 Task: Invite Team Member Softage.1@softage.net to Workspace Document Management. Invite Team Member Softage.2@softage.net to Workspace Document Management. Invite Team Member Softage.3@softage.net to Workspace Document Management. Invite Team Member Softage.4@softage.net to Workspace Document Management
Action: Mouse moved to (1137, 176)
Screenshot: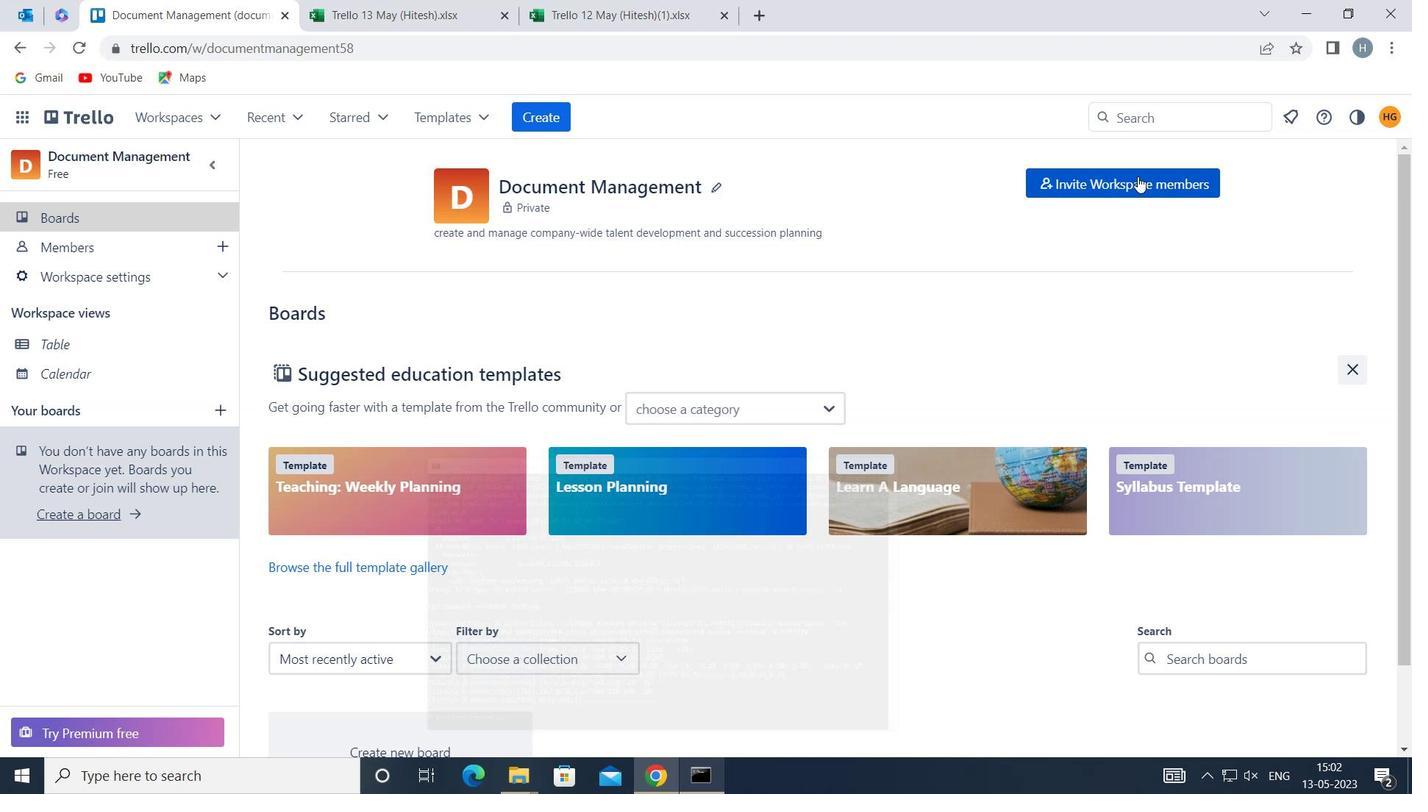 
Action: Mouse pressed left at (1137, 176)
Screenshot: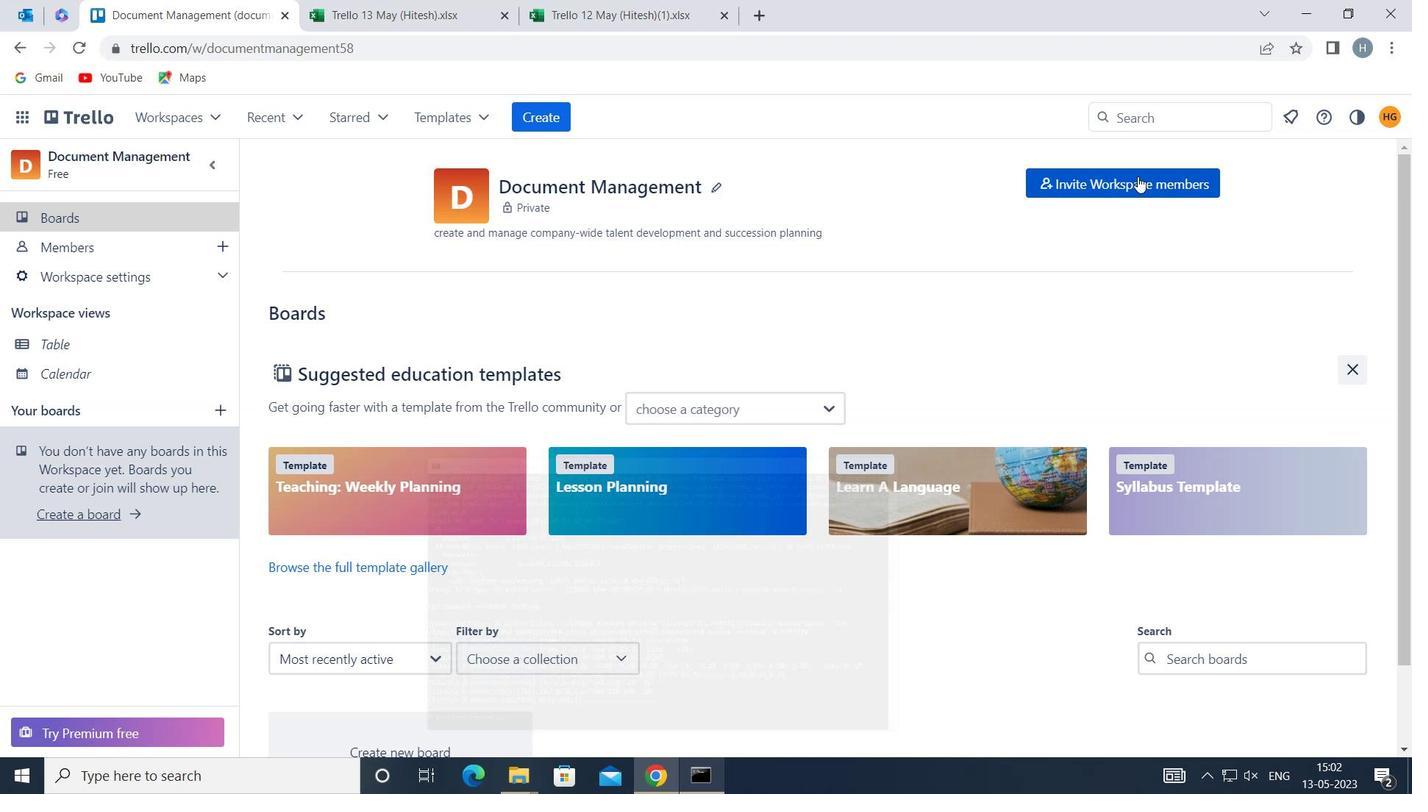 
Action: Mouse moved to (1088, 197)
Screenshot: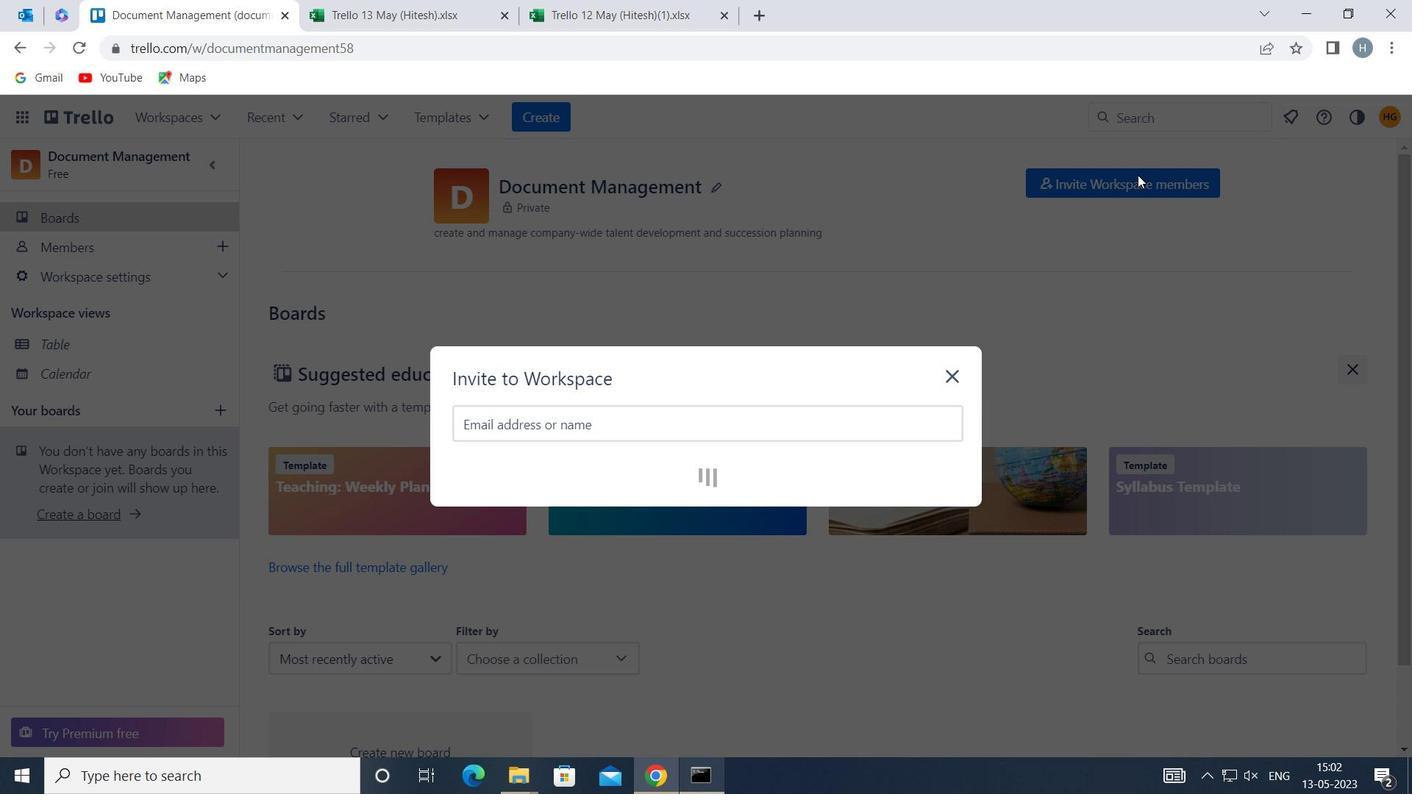 
Action: Key pressed softage.1<Key.shift>@SOFTAGE.NET
Screenshot: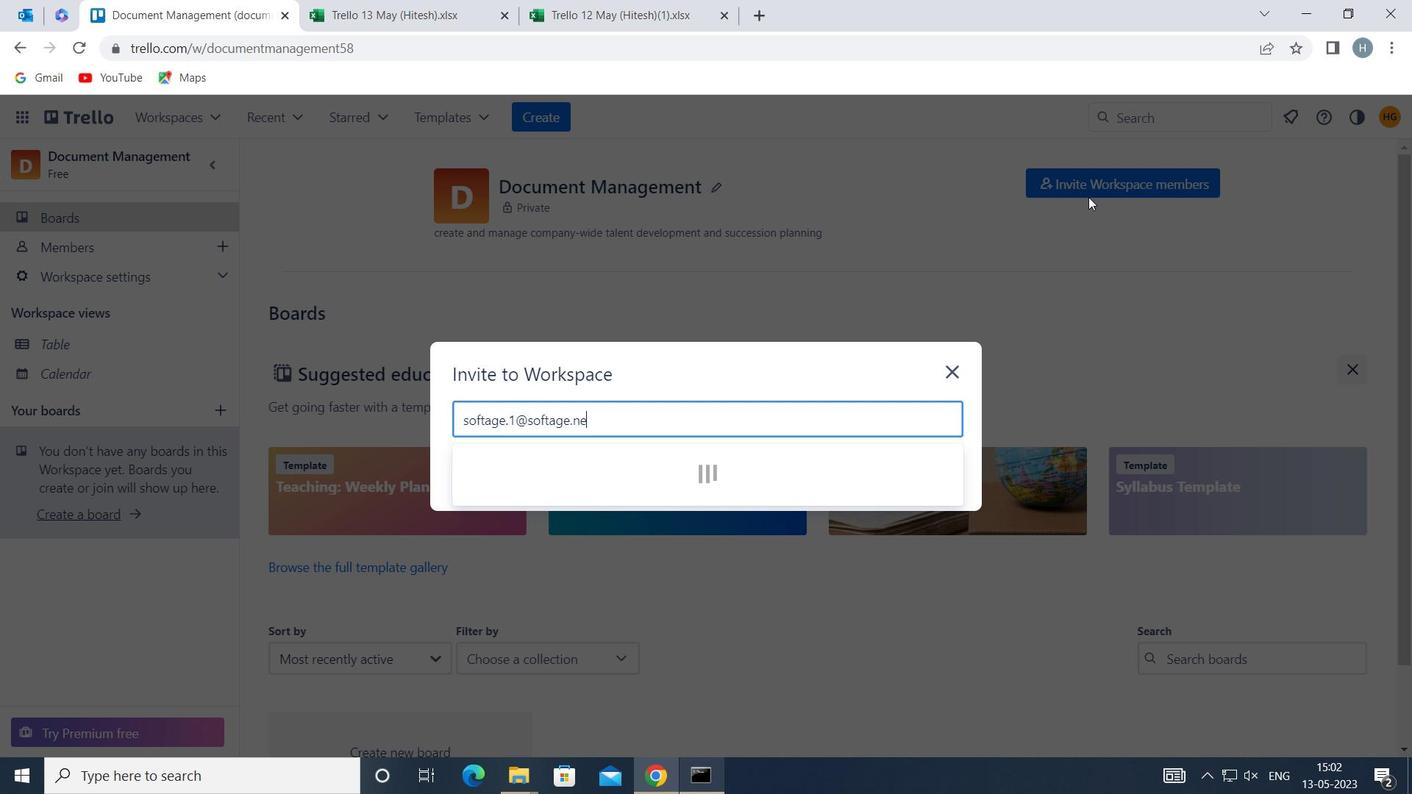 
Action: Mouse moved to (528, 466)
Screenshot: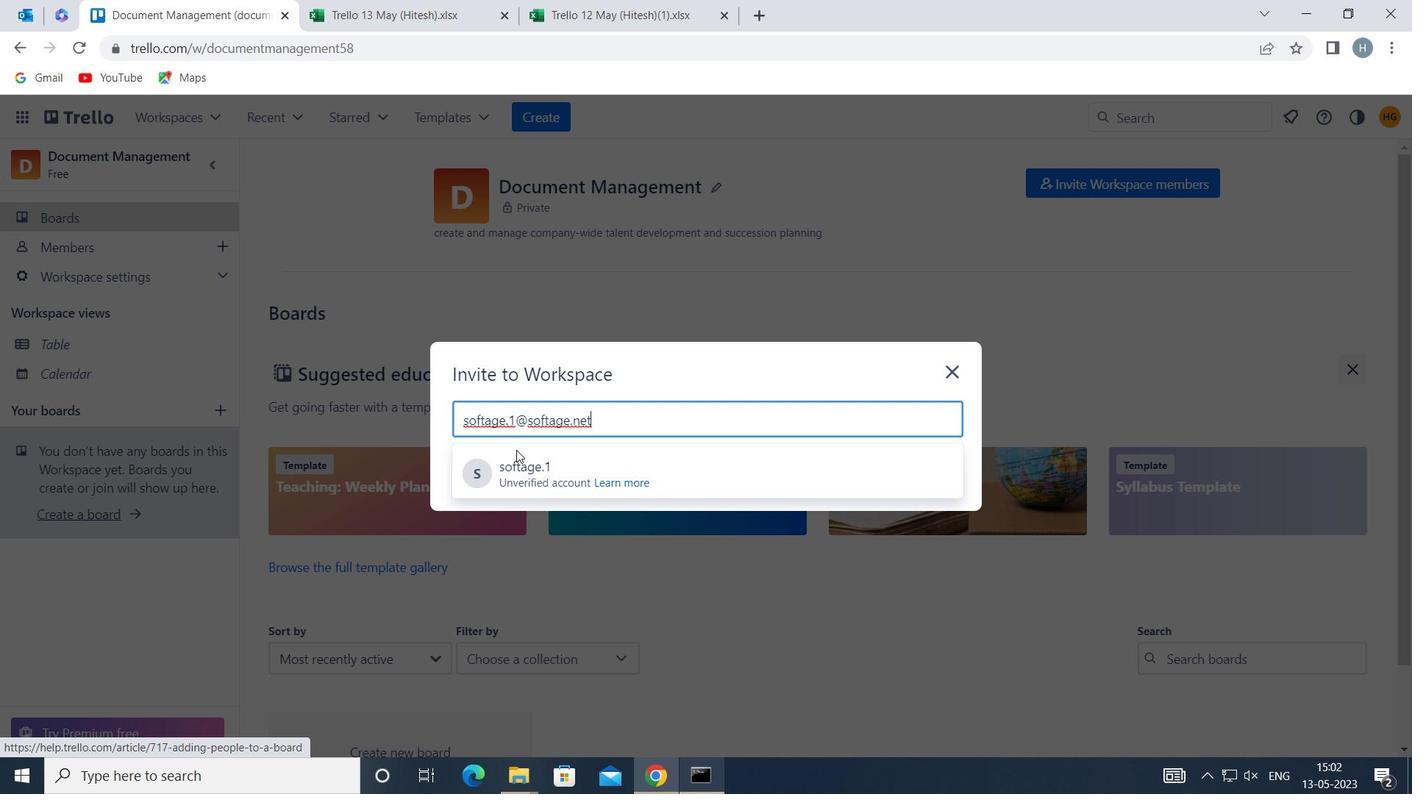 
Action: Mouse pressed left at (528, 466)
Screenshot: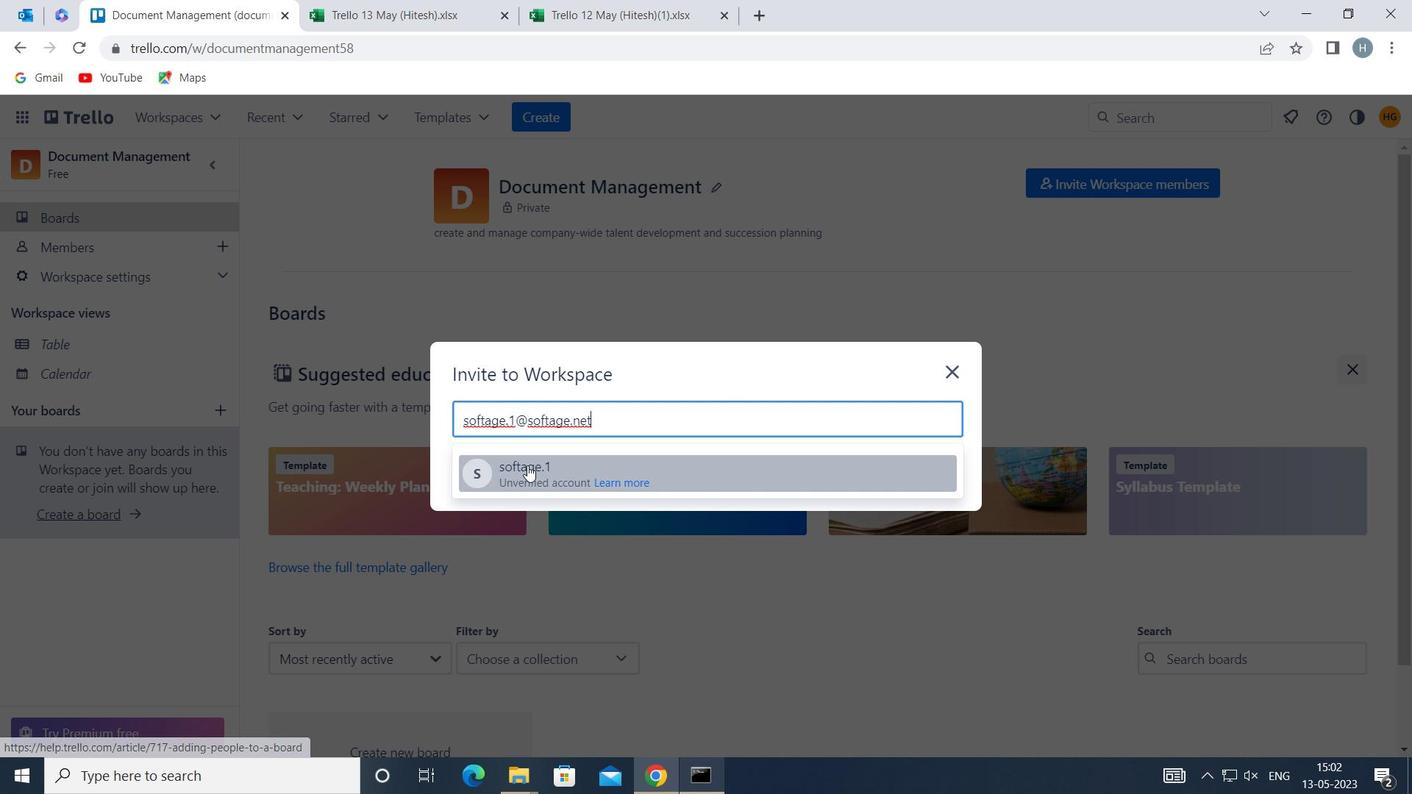 
Action: Mouse moved to (530, 466)
Screenshot: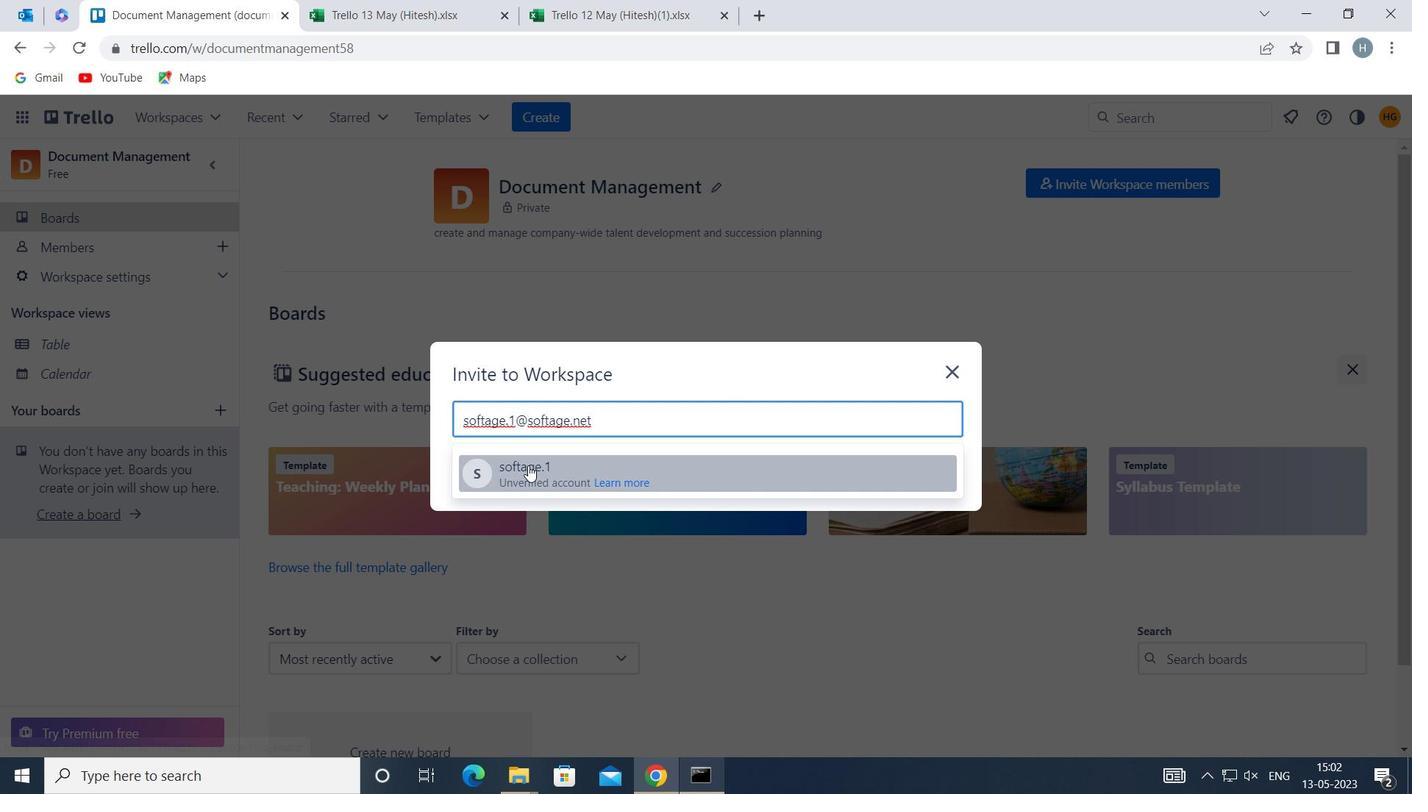 
Action: Key pressed SOFTAGE.2<Key.shift>@SOD<Key.backspace>FTAGE.NET
Screenshot: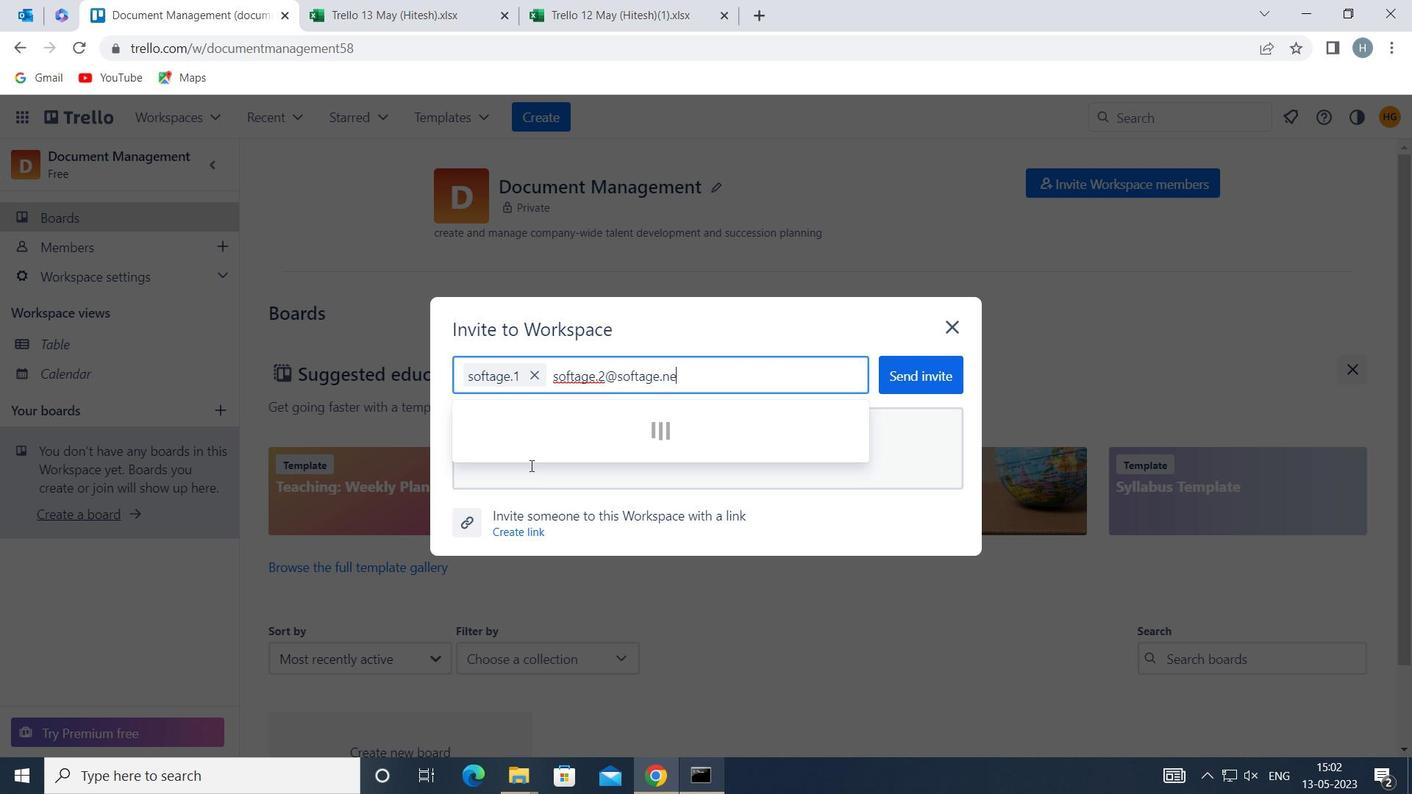 
Action: Mouse moved to (536, 436)
Screenshot: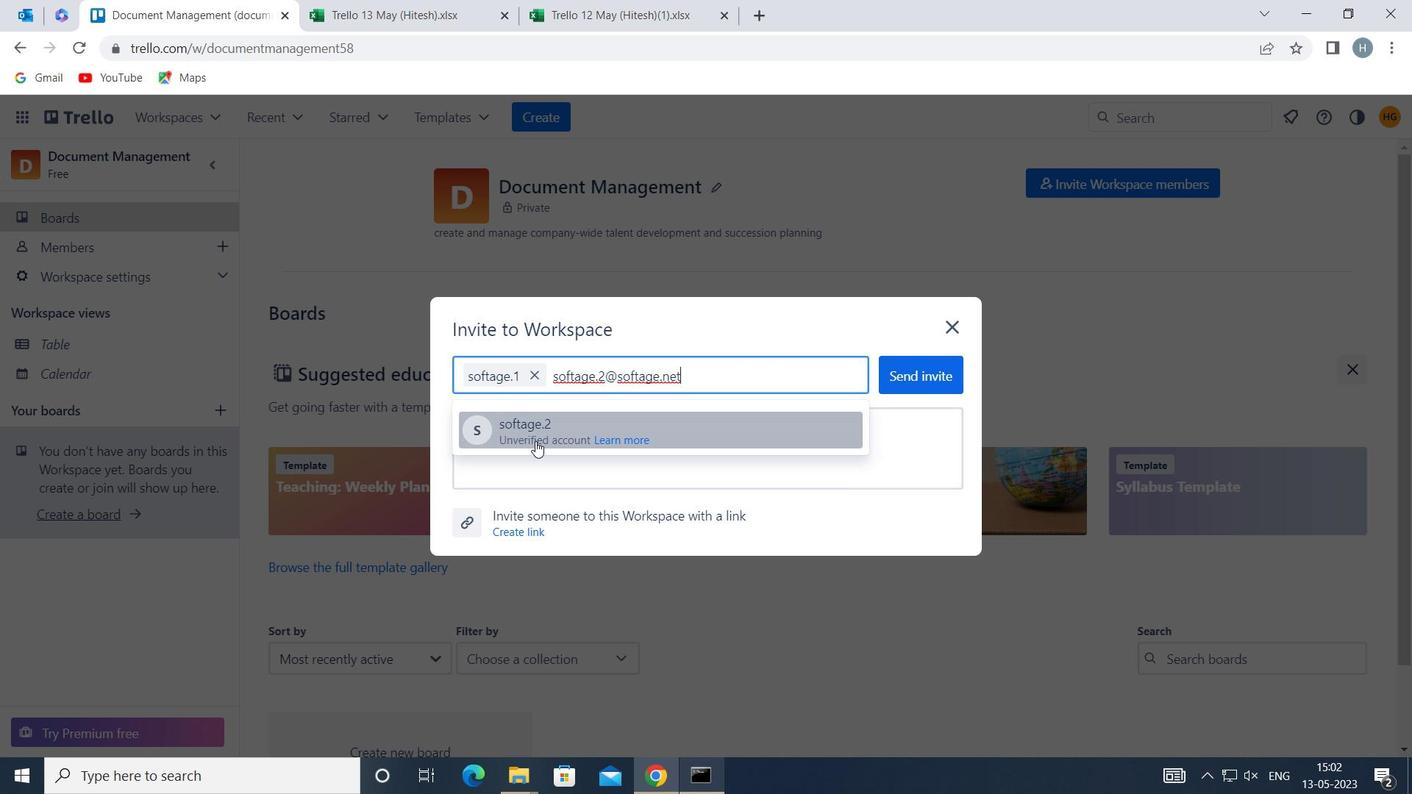 
Action: Mouse pressed left at (536, 436)
Screenshot: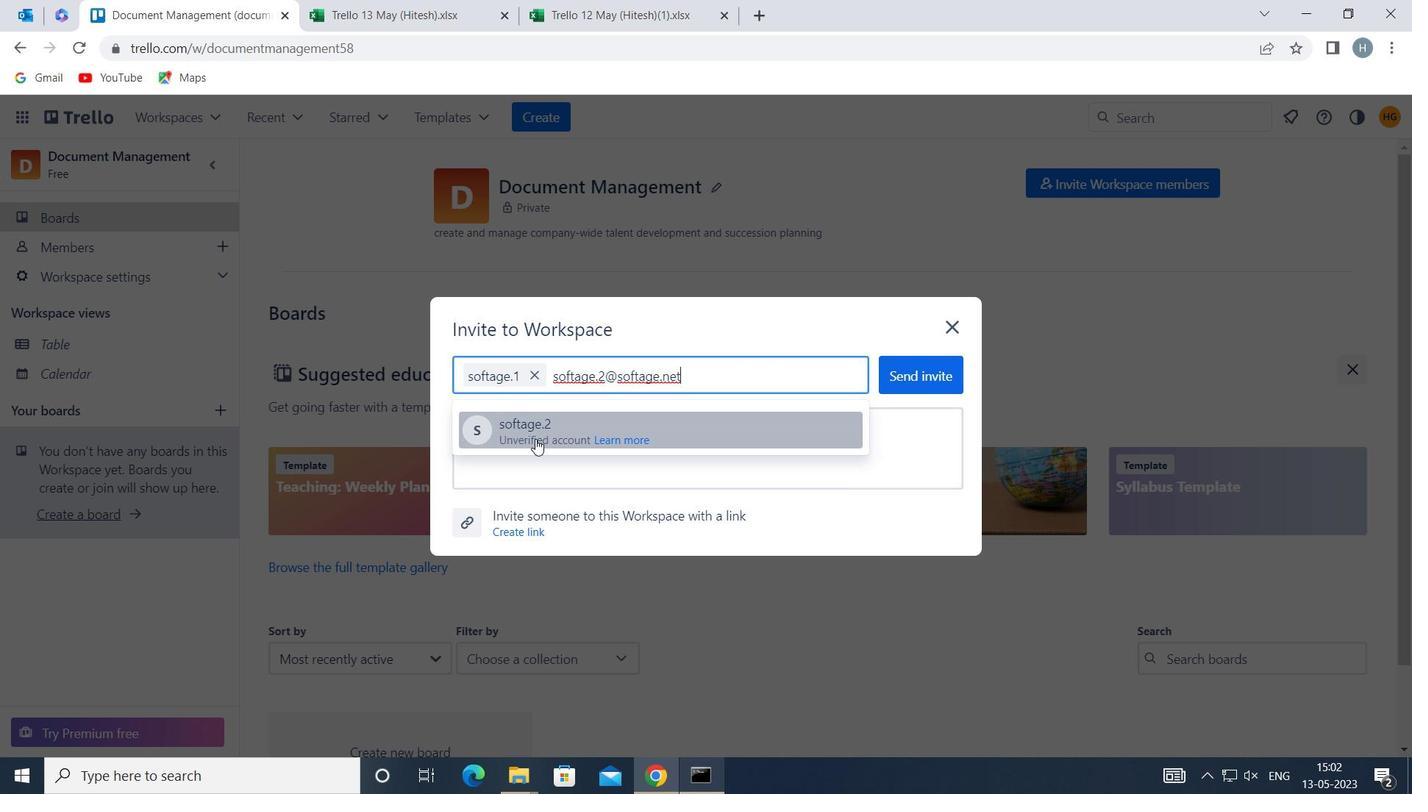 
Action: Key pressed SOFTAGE.3<Key.shift>@SOFTAGE.NET
Screenshot: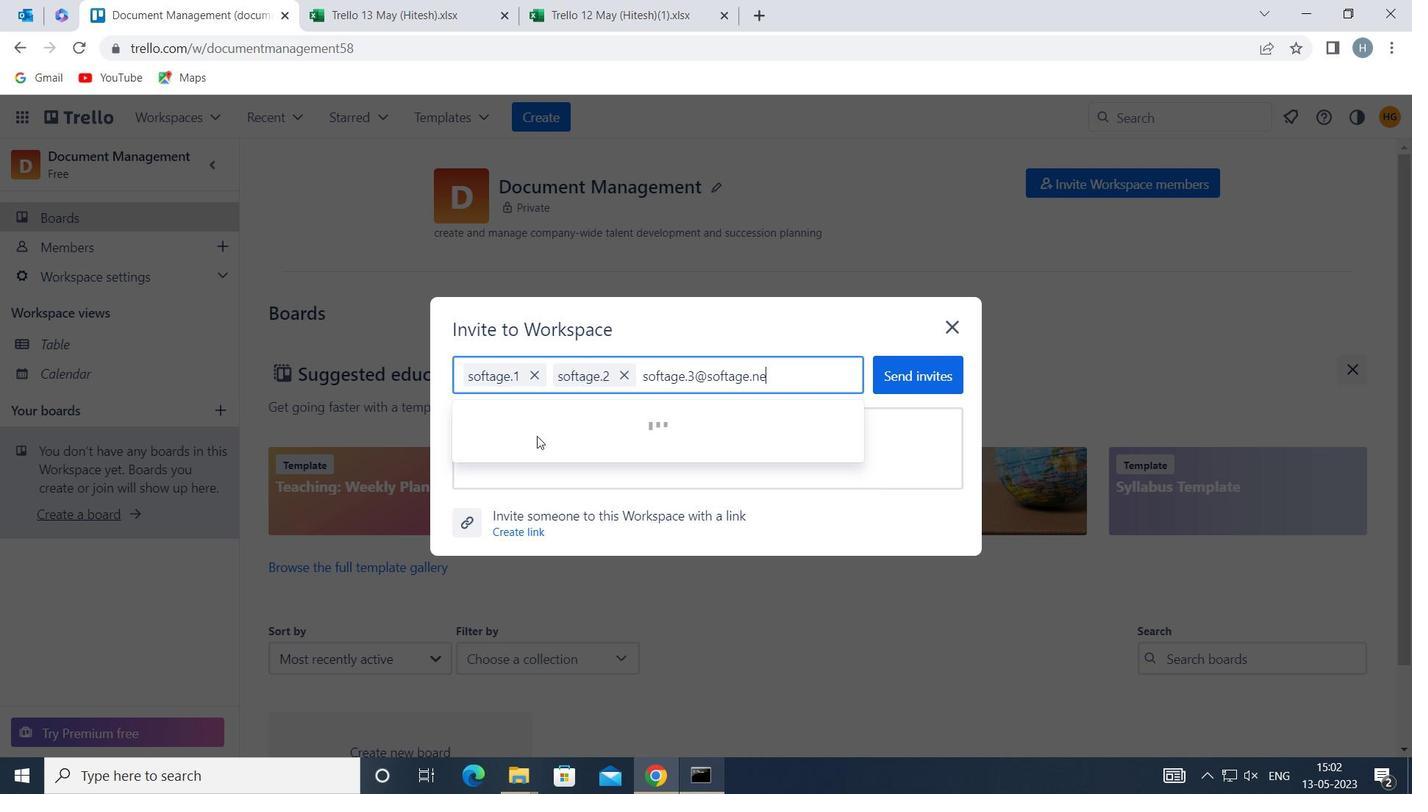 
Action: Mouse moved to (515, 430)
Screenshot: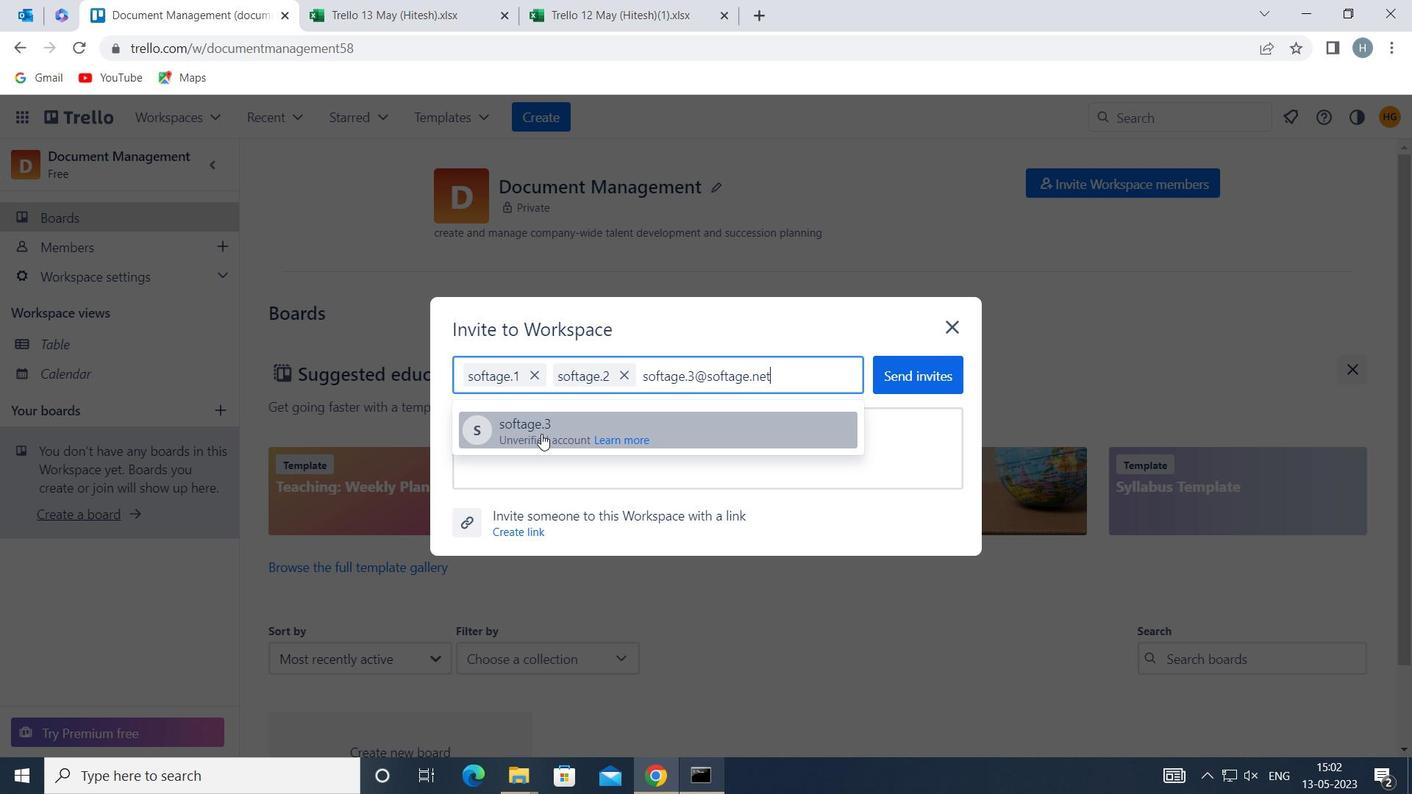 
Action: Mouse pressed left at (515, 430)
Screenshot: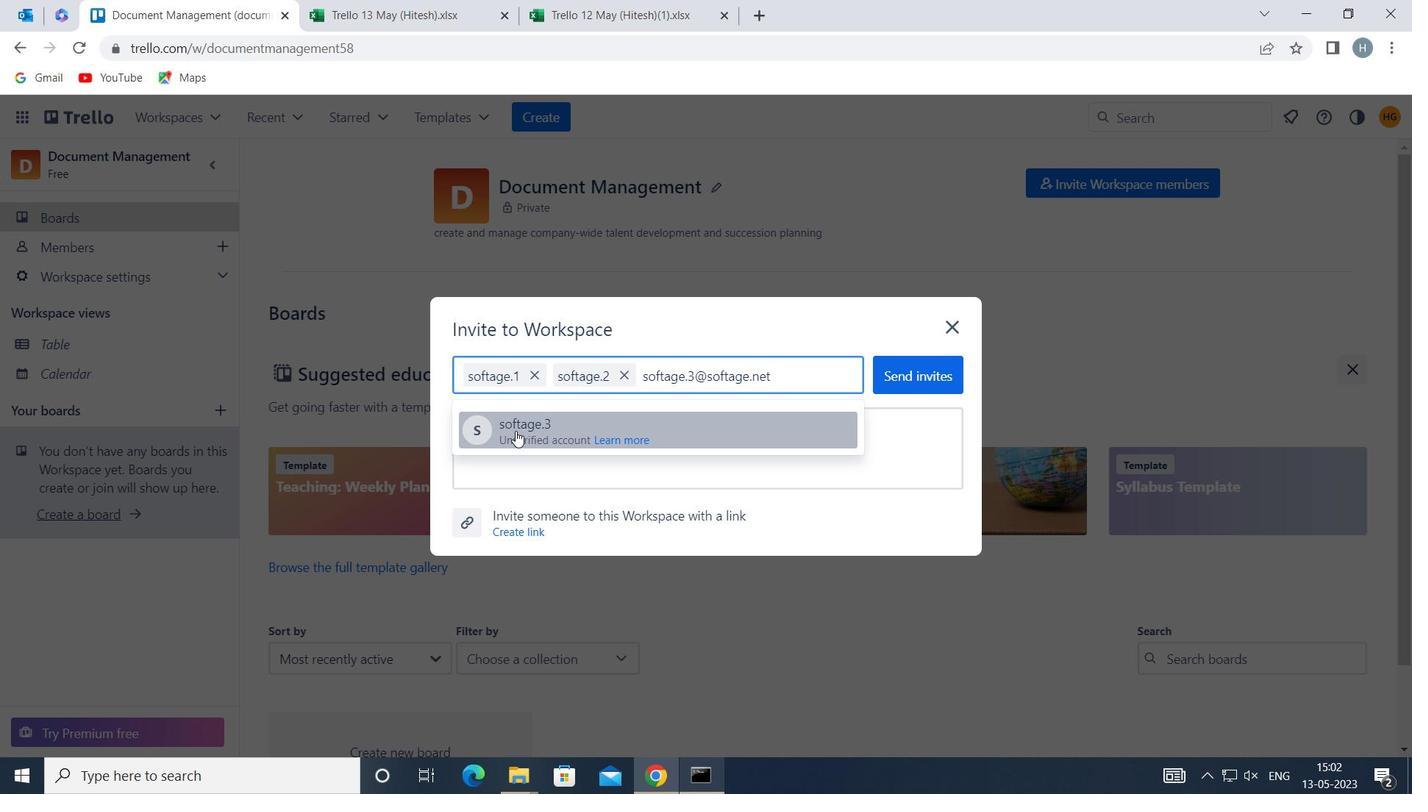 
Action: Key pressed SOFTAGE.4<Key.shift>@SOFTAGE.NET
Screenshot: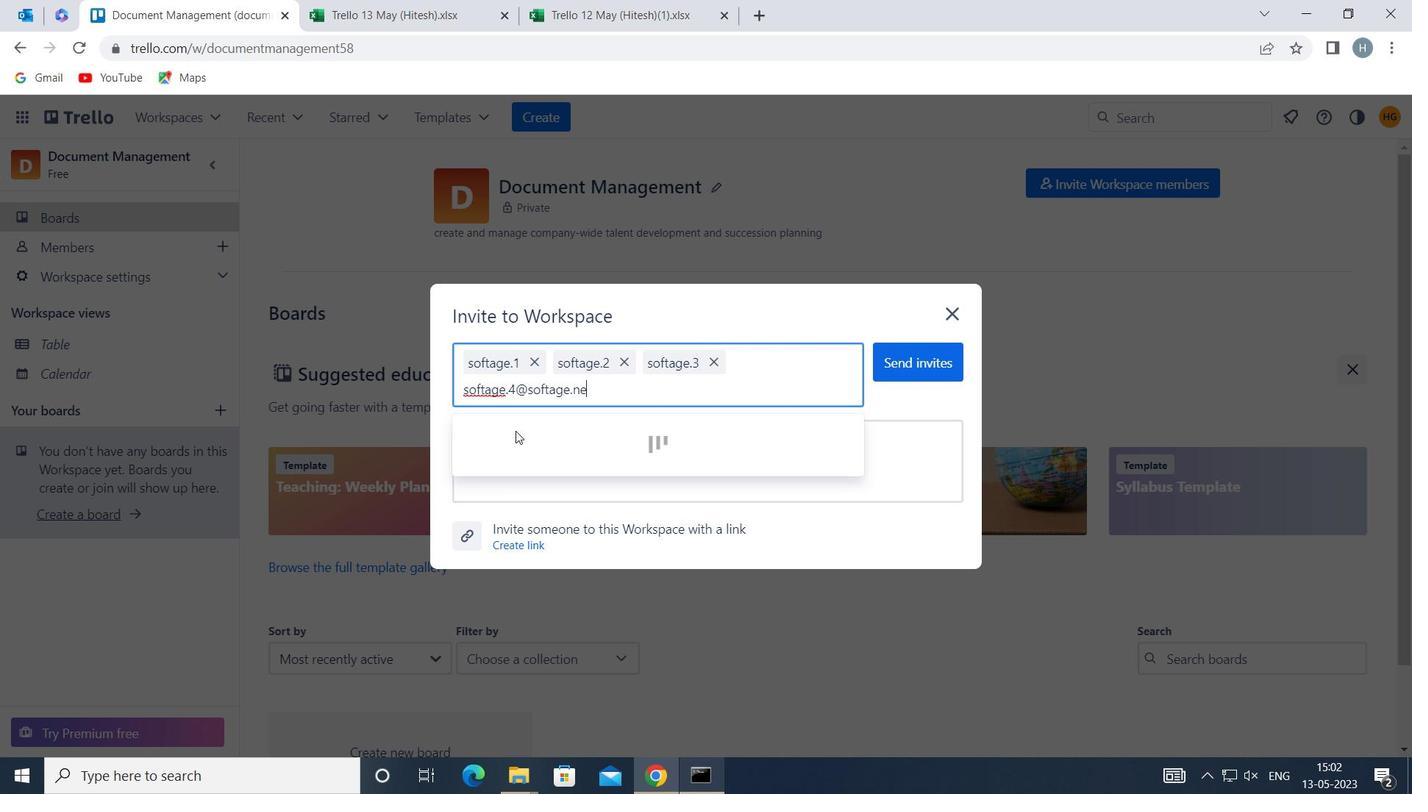 
Action: Mouse moved to (515, 428)
Screenshot: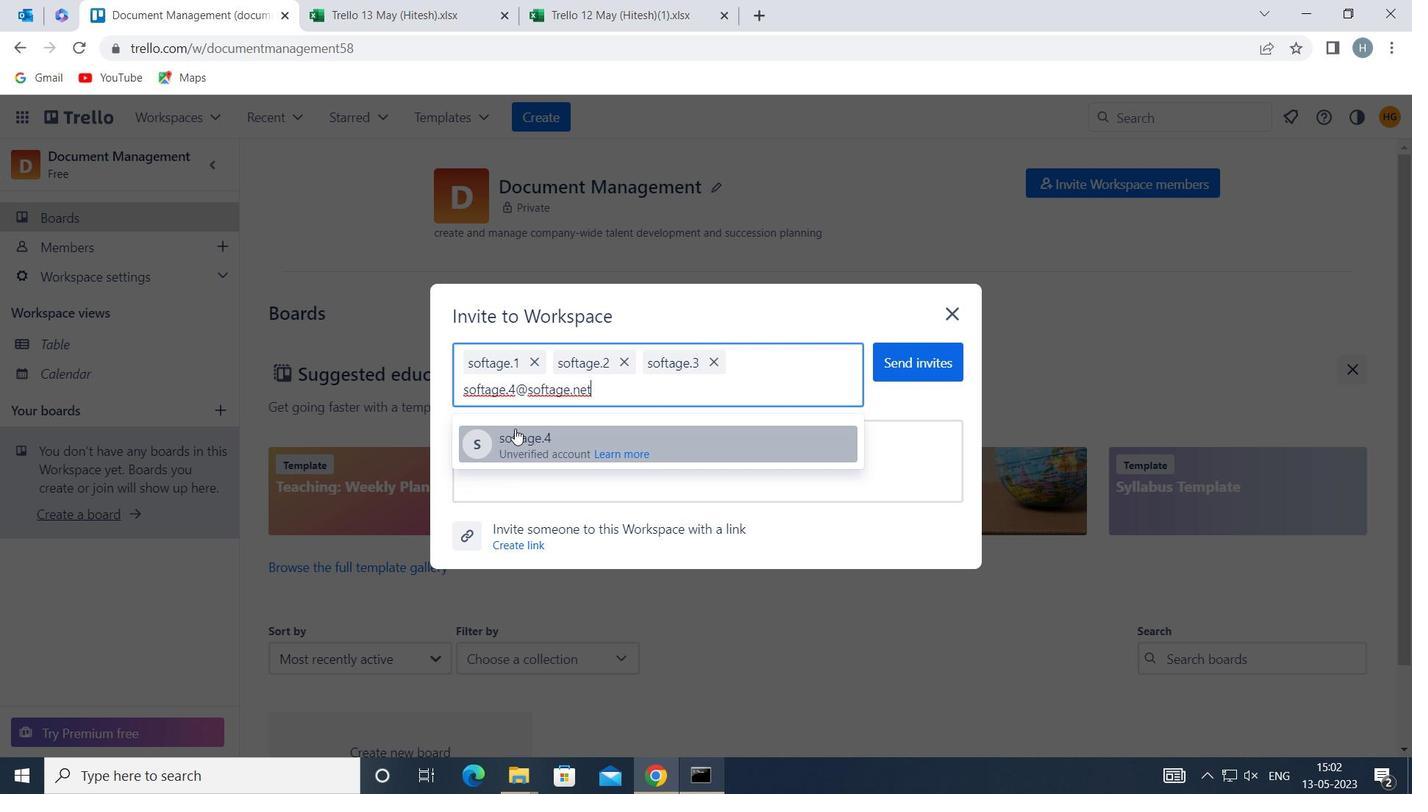 
Action: Mouse pressed left at (515, 428)
Screenshot: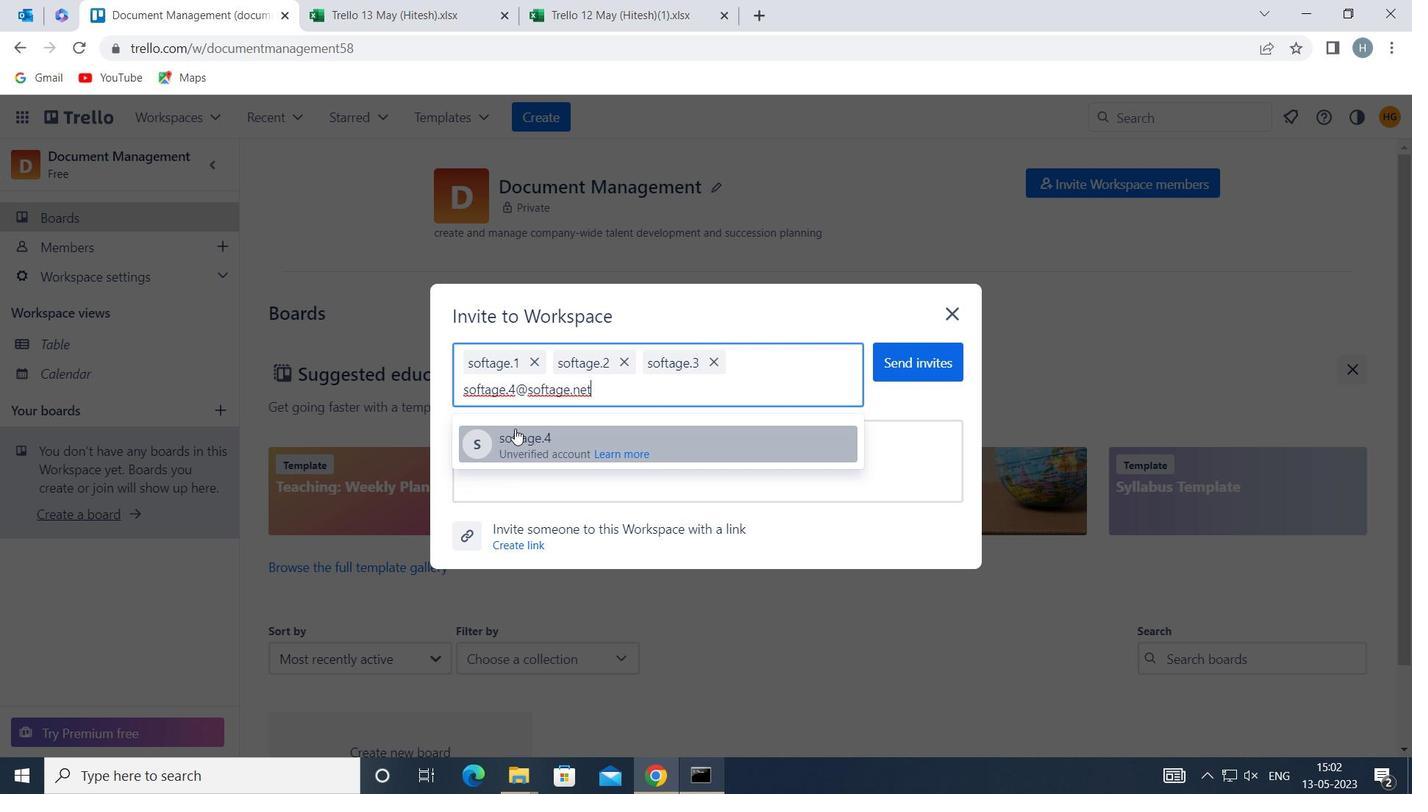 
Action: Mouse moved to (911, 365)
Screenshot: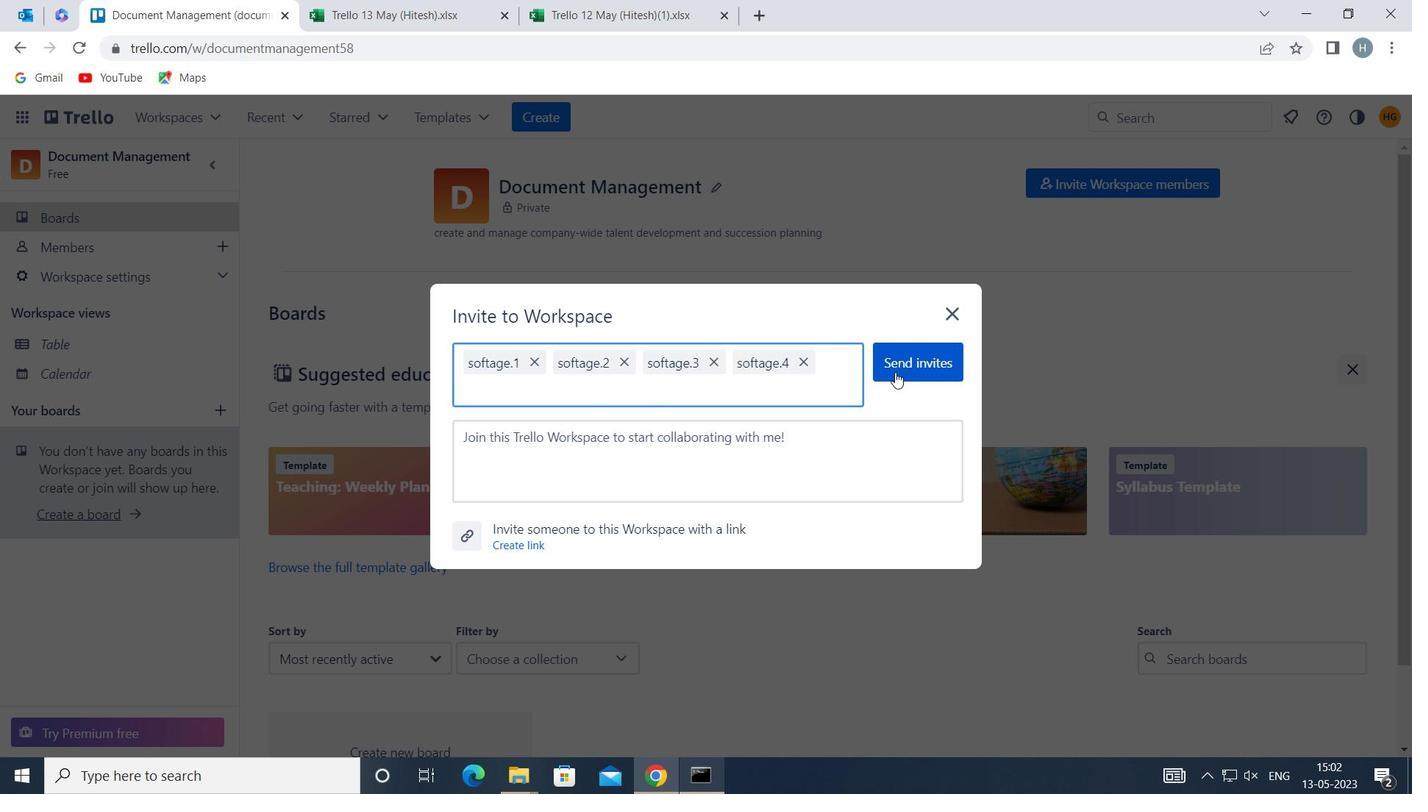 
Action: Mouse pressed left at (911, 365)
Screenshot: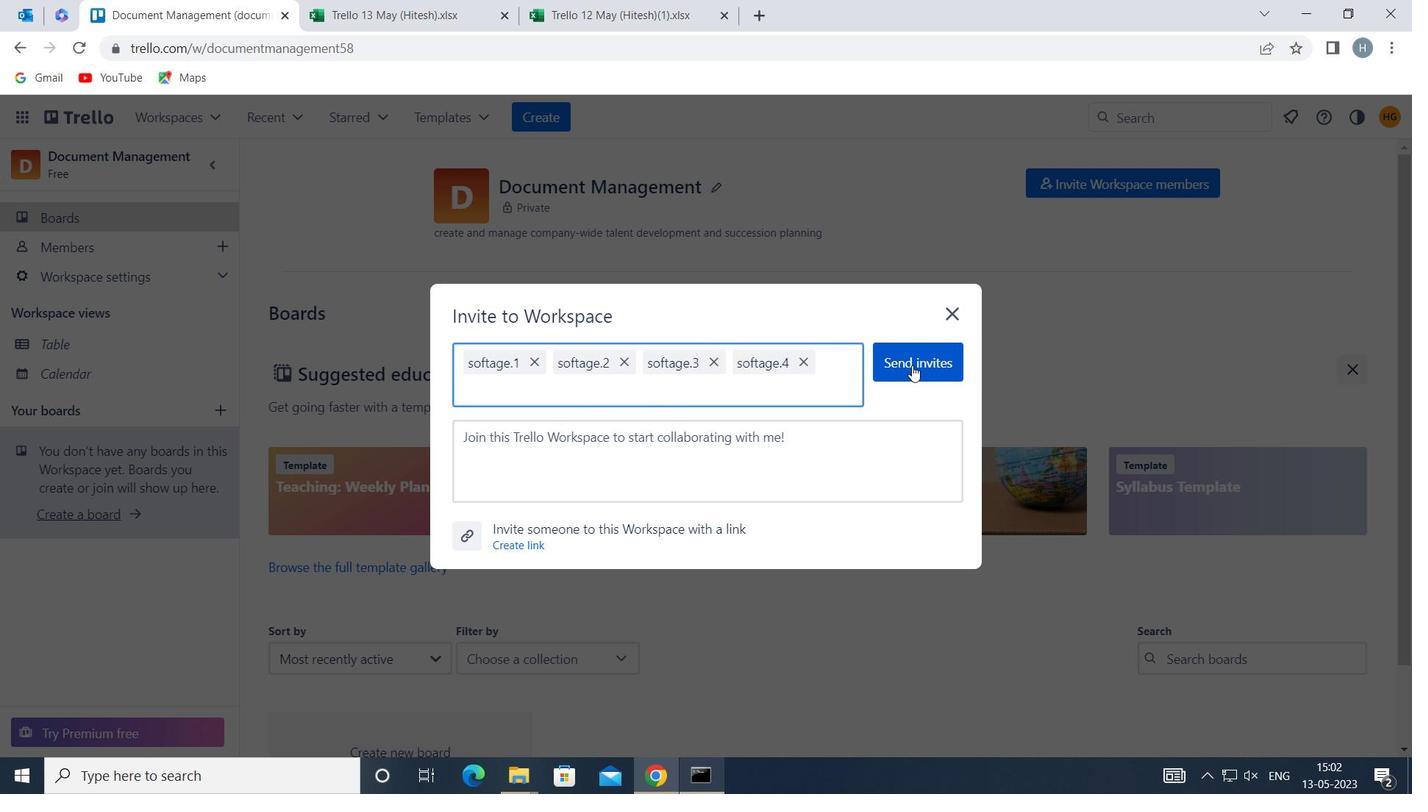 
Action: Mouse moved to (849, 345)
Screenshot: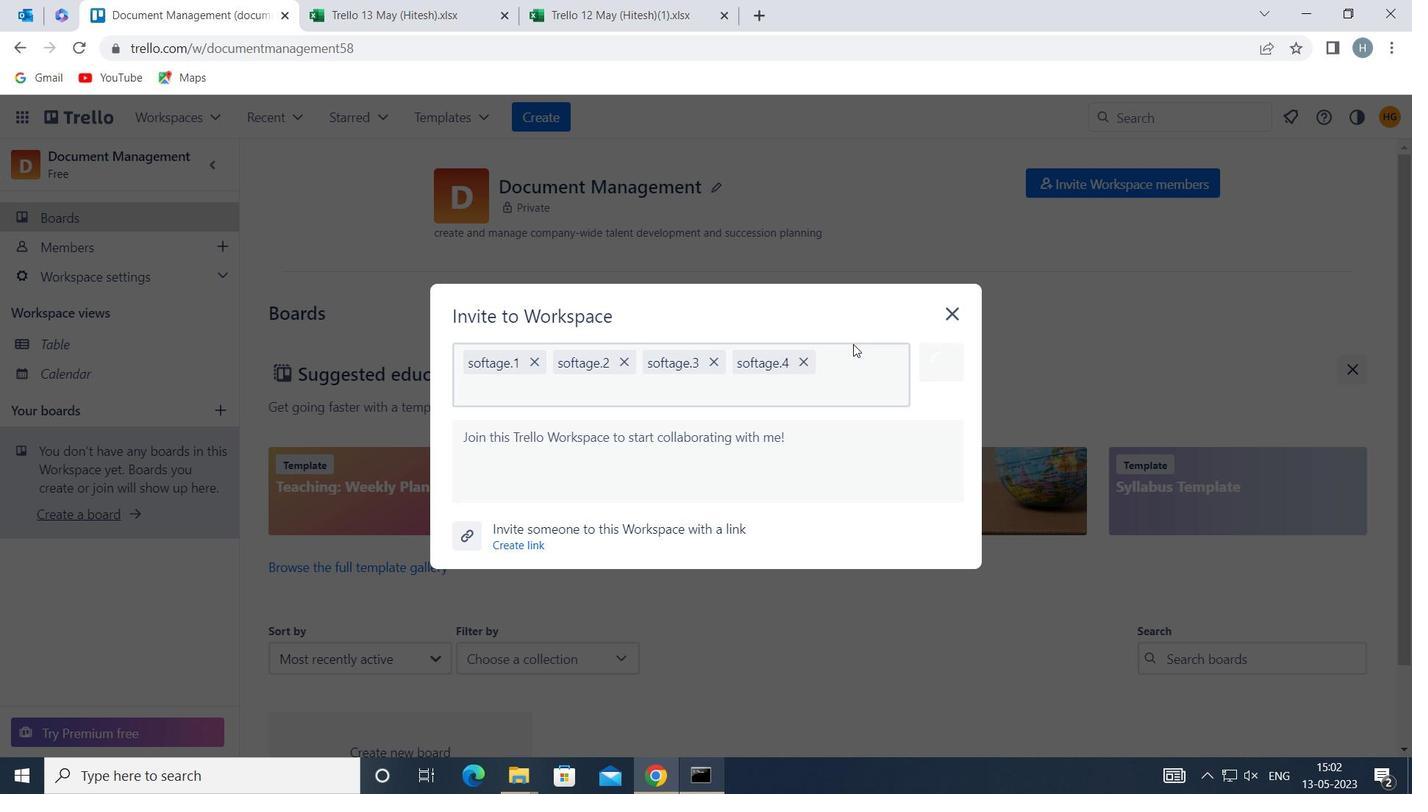 
Action: Key pressed <Key.f8>
Screenshot: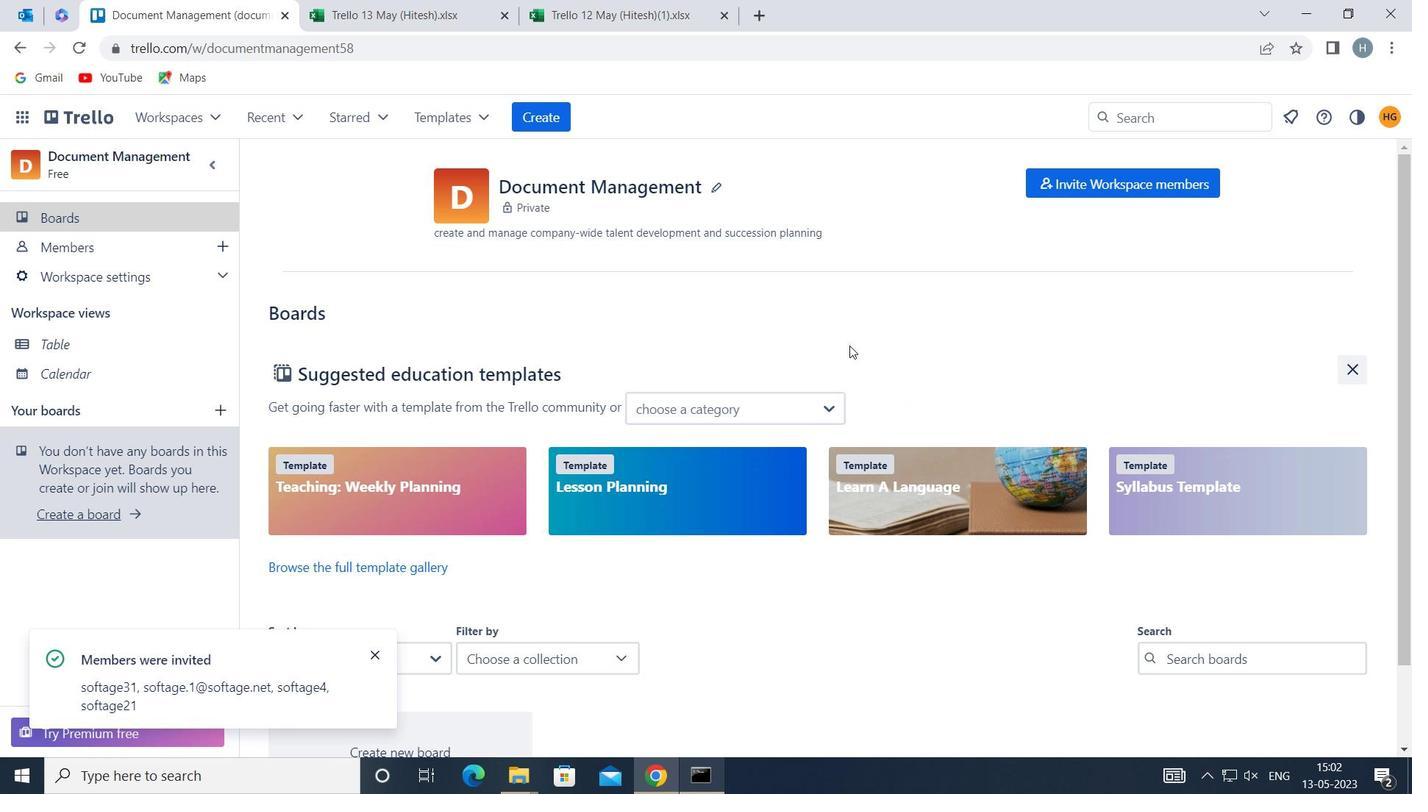 
